 Task: Create a sub task System Test and UAT for the task  Create a new online platform for online home repair tutorials in the project ConceptTech , assign it to team member softage.2@softage.net and update the status of the sub task to  Completed , set the priority of the sub task to High
Action: Mouse moved to (248, 253)
Screenshot: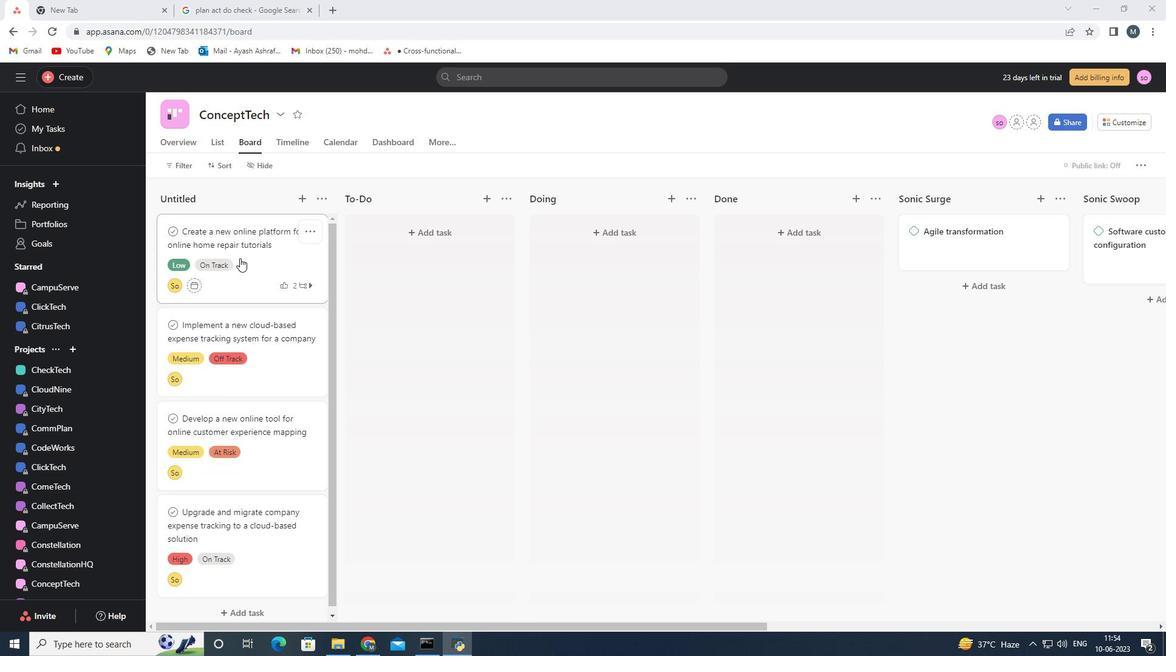 
Action: Mouse pressed left at (248, 253)
Screenshot: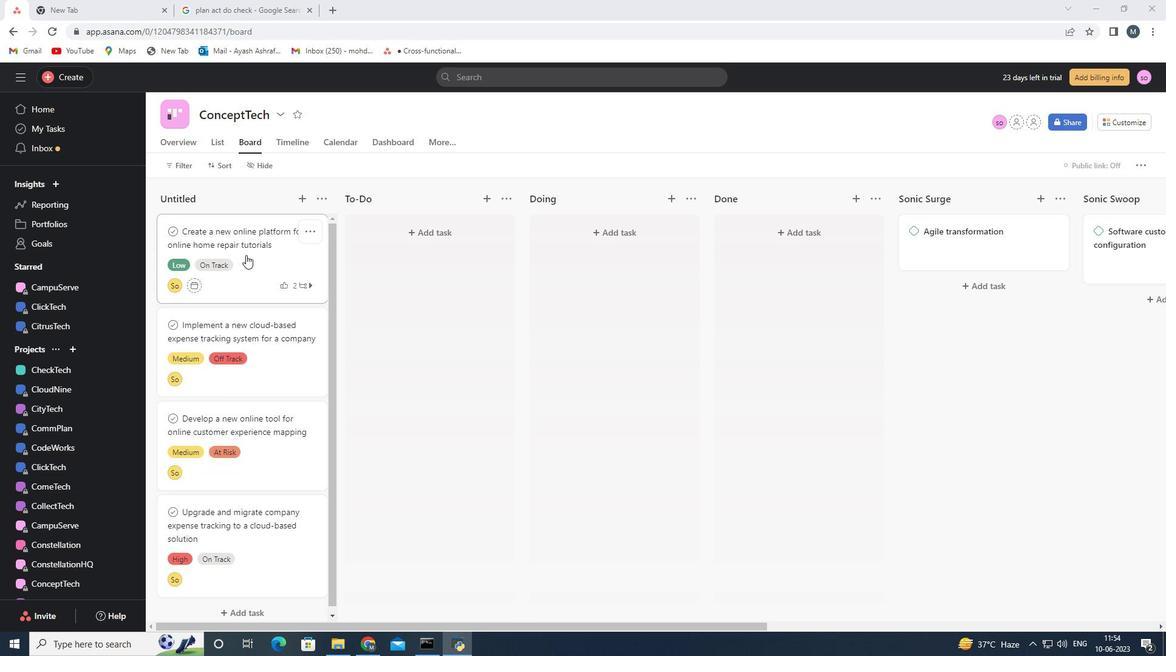 
Action: Mouse moved to (863, 447)
Screenshot: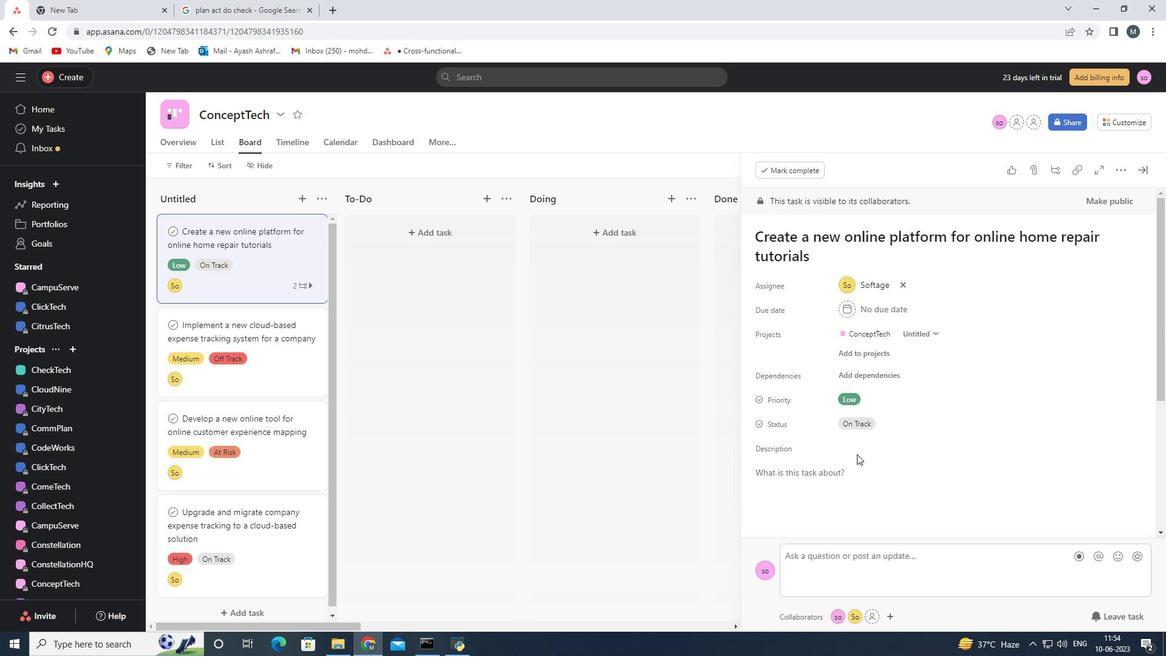 
Action: Mouse scrolled (863, 446) with delta (0, 0)
Screenshot: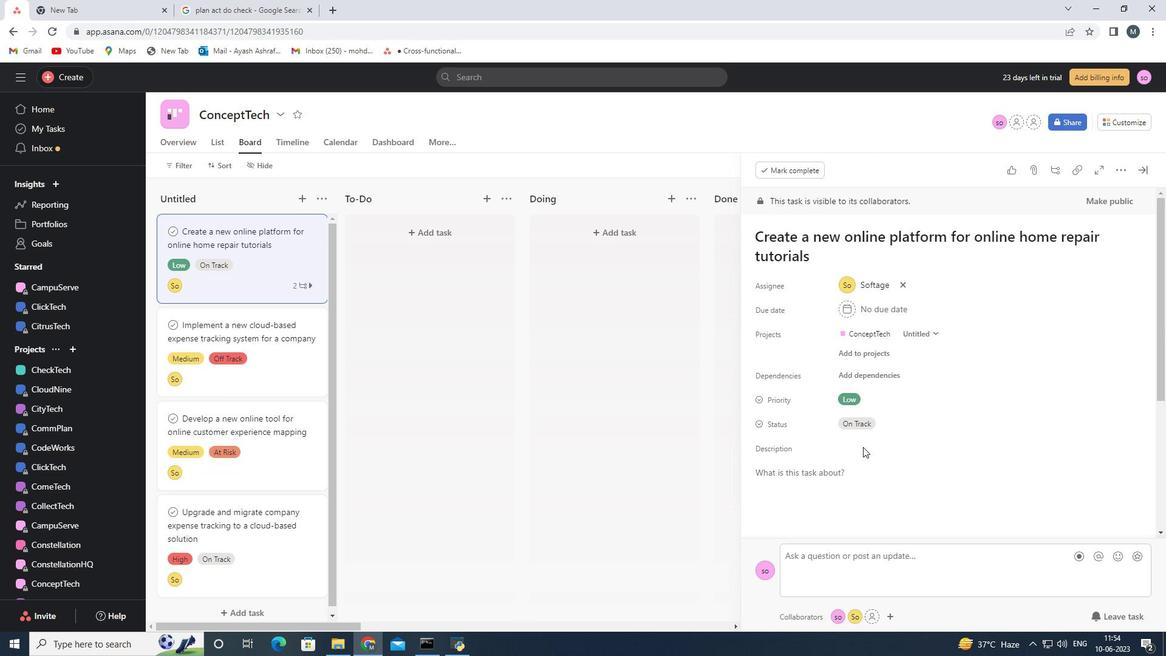 
Action: Mouse moved to (858, 412)
Screenshot: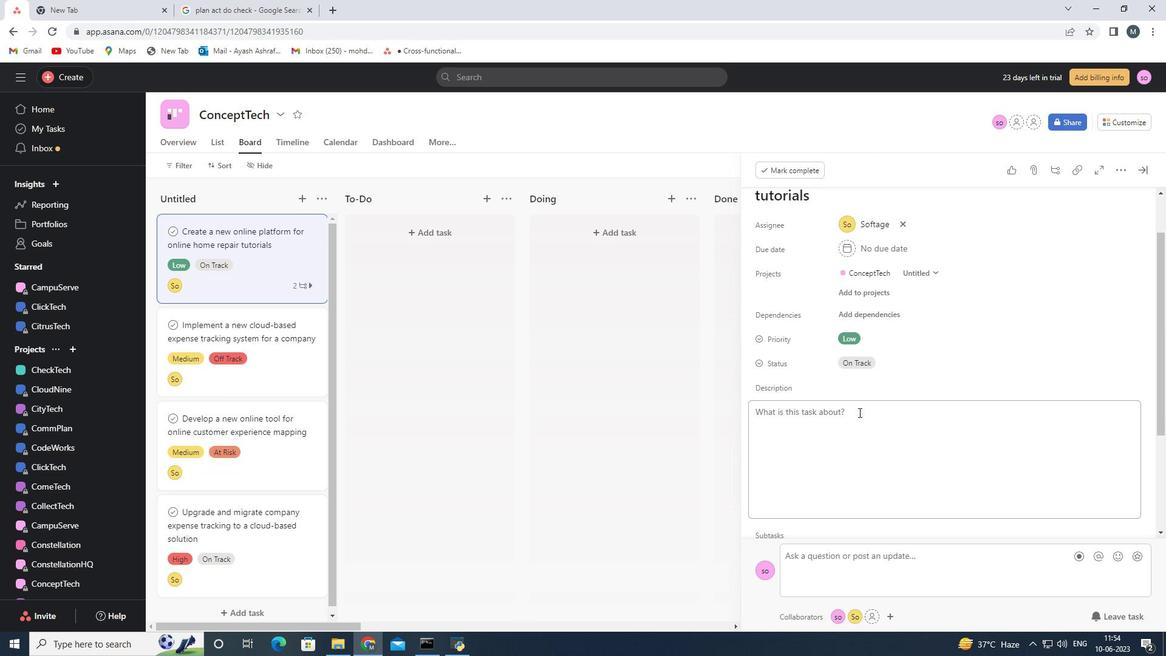
Action: Mouse scrolled (858, 412) with delta (0, 0)
Screenshot: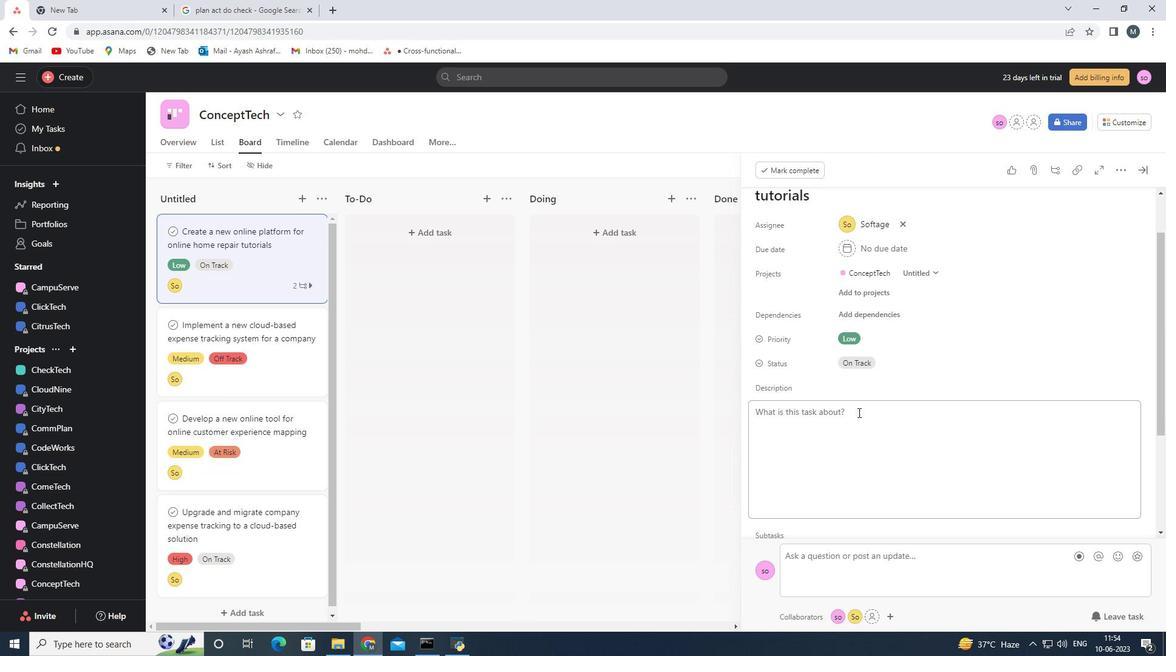 
Action: Mouse moved to (856, 412)
Screenshot: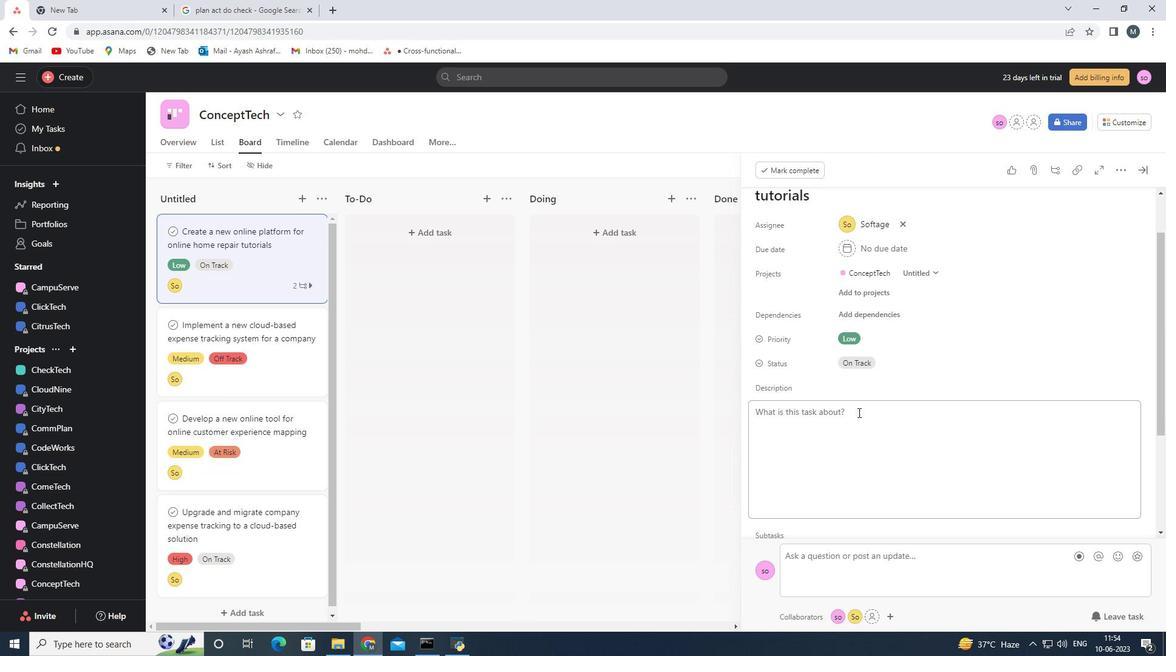 
Action: Mouse scrolled (856, 412) with delta (0, 0)
Screenshot: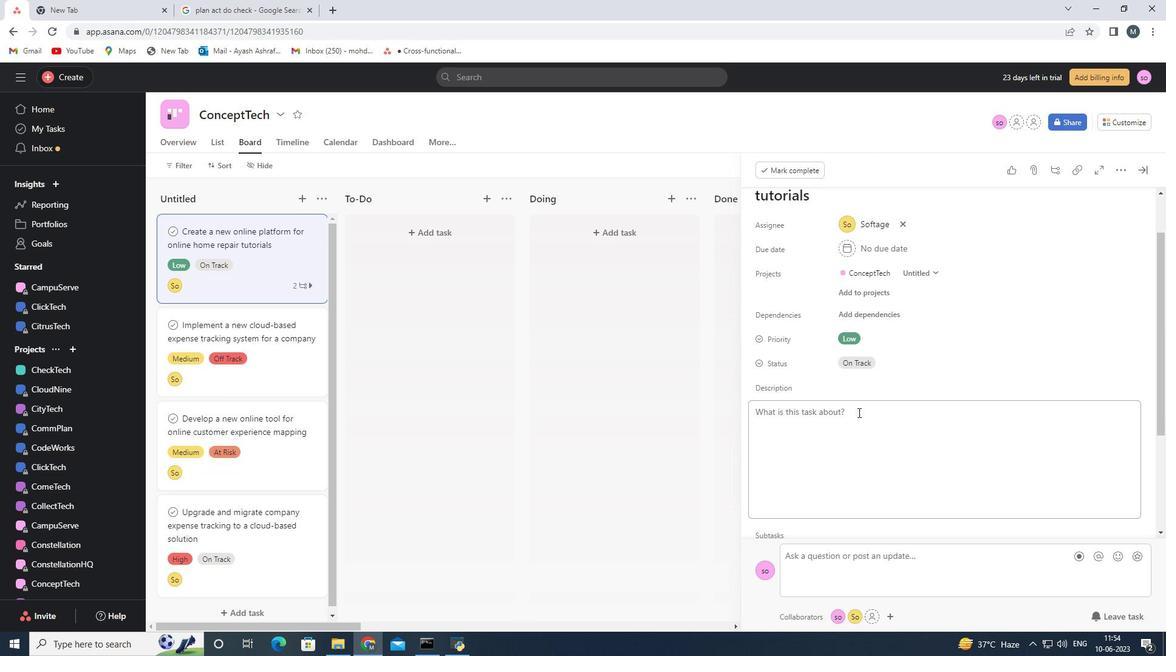 
Action: Mouse moved to (855, 412)
Screenshot: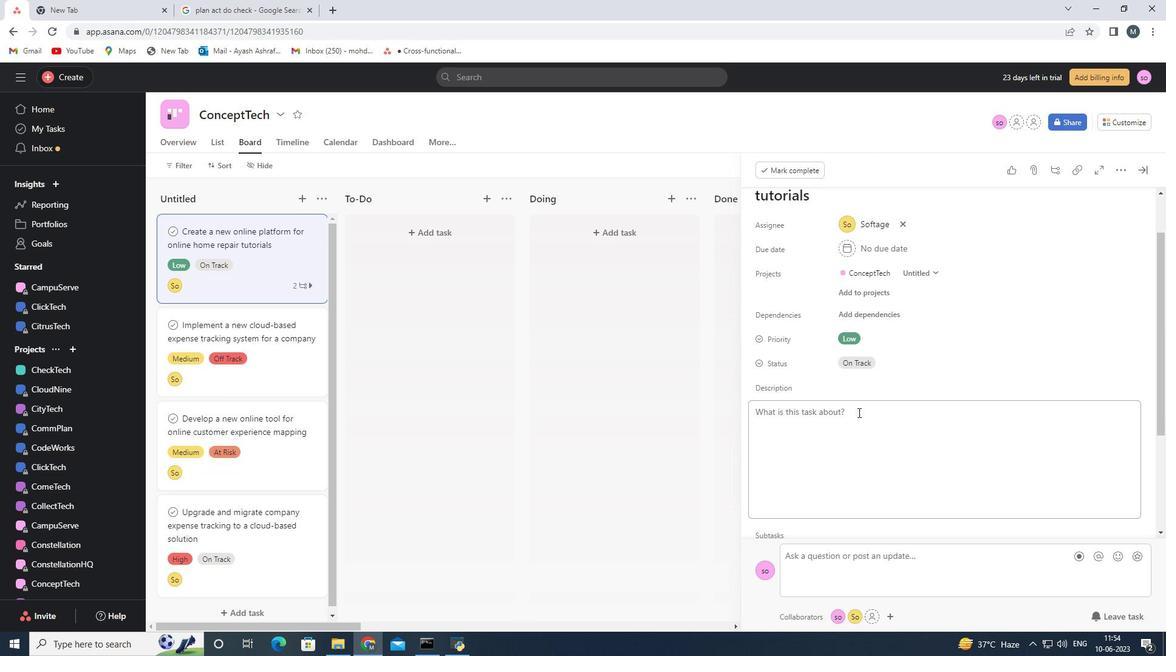 
Action: Mouse scrolled (855, 412) with delta (0, 0)
Screenshot: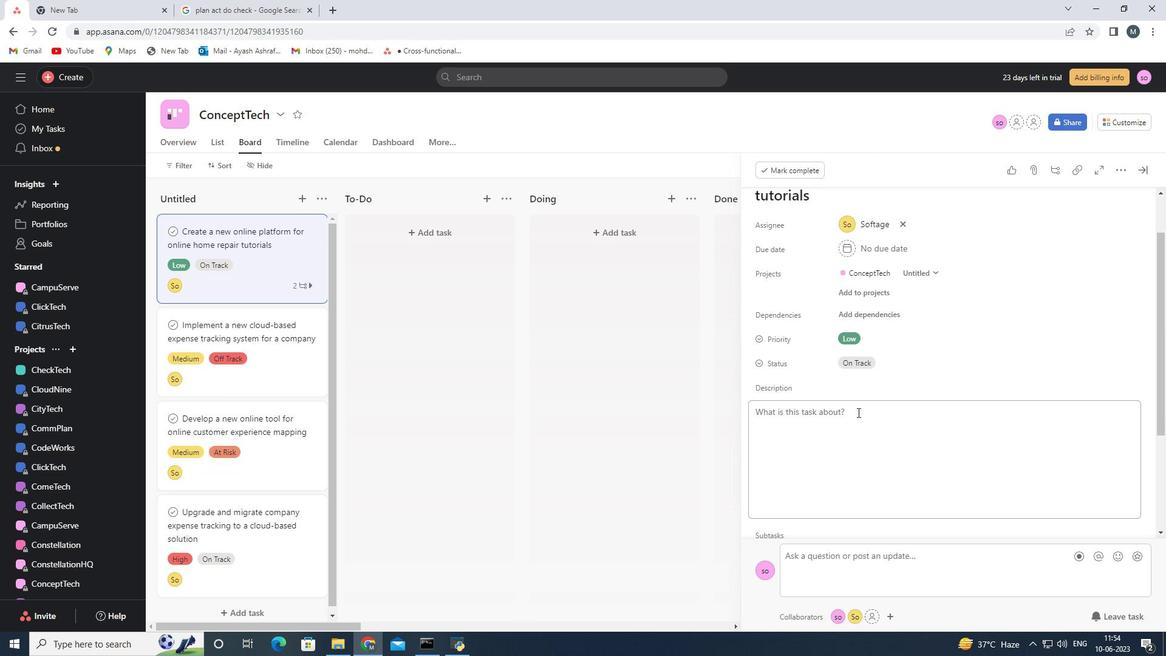 
Action: Mouse moved to (777, 445)
Screenshot: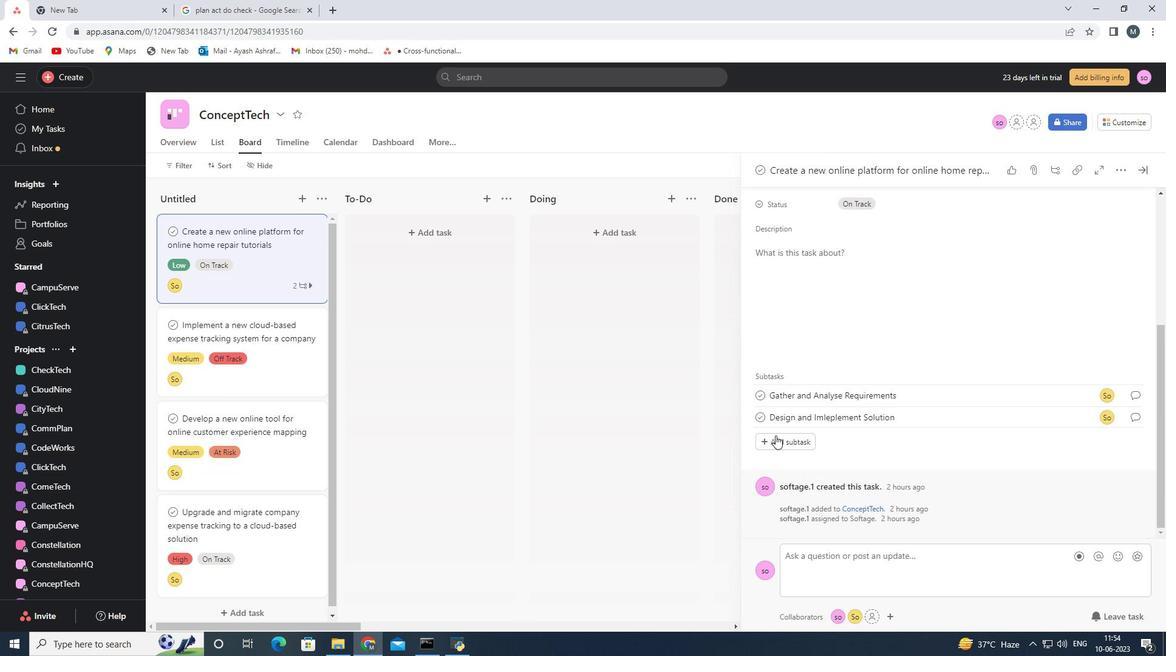 
Action: Mouse pressed left at (777, 445)
Screenshot: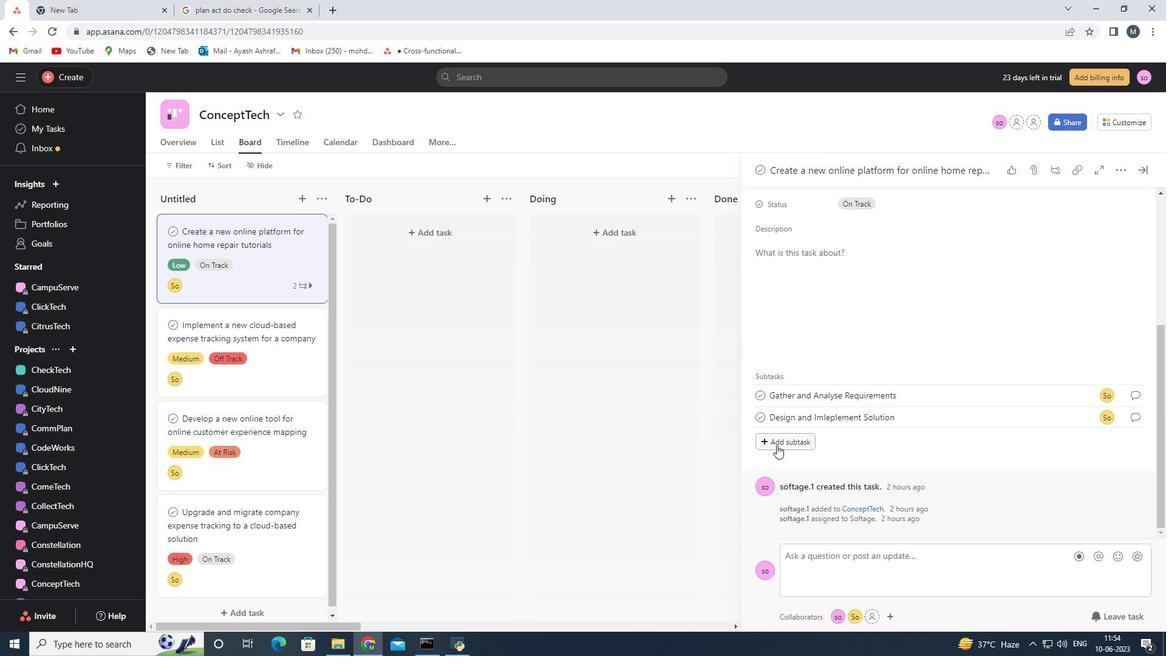 
Action: Mouse moved to (796, 416)
Screenshot: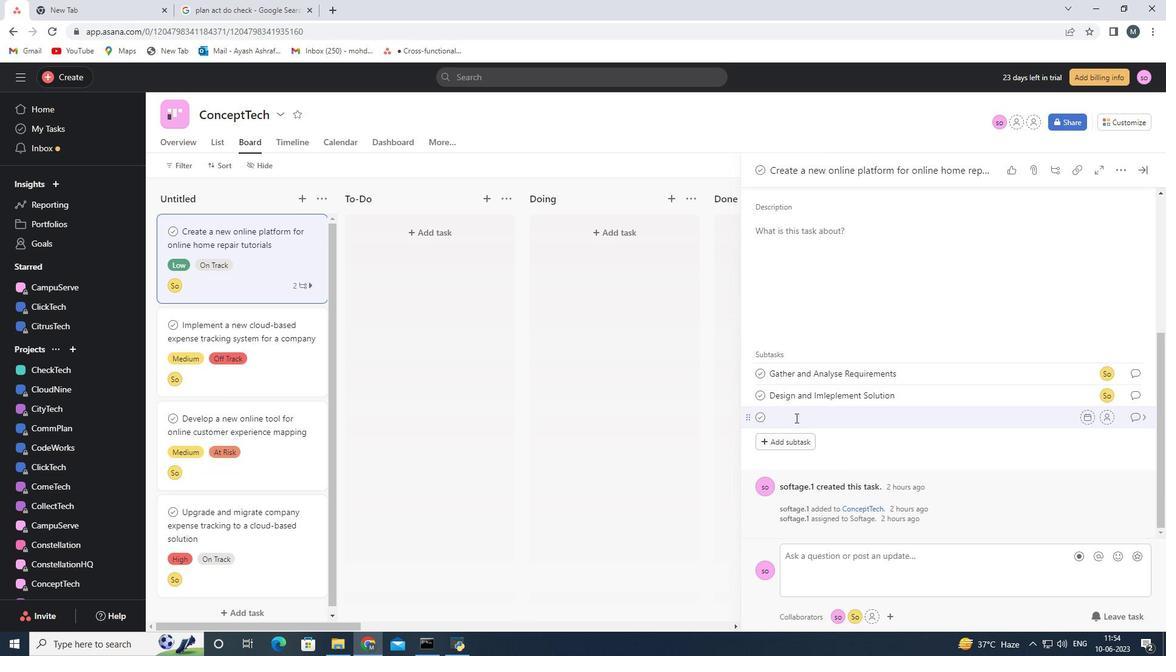 
Action: Mouse pressed left at (796, 416)
Screenshot: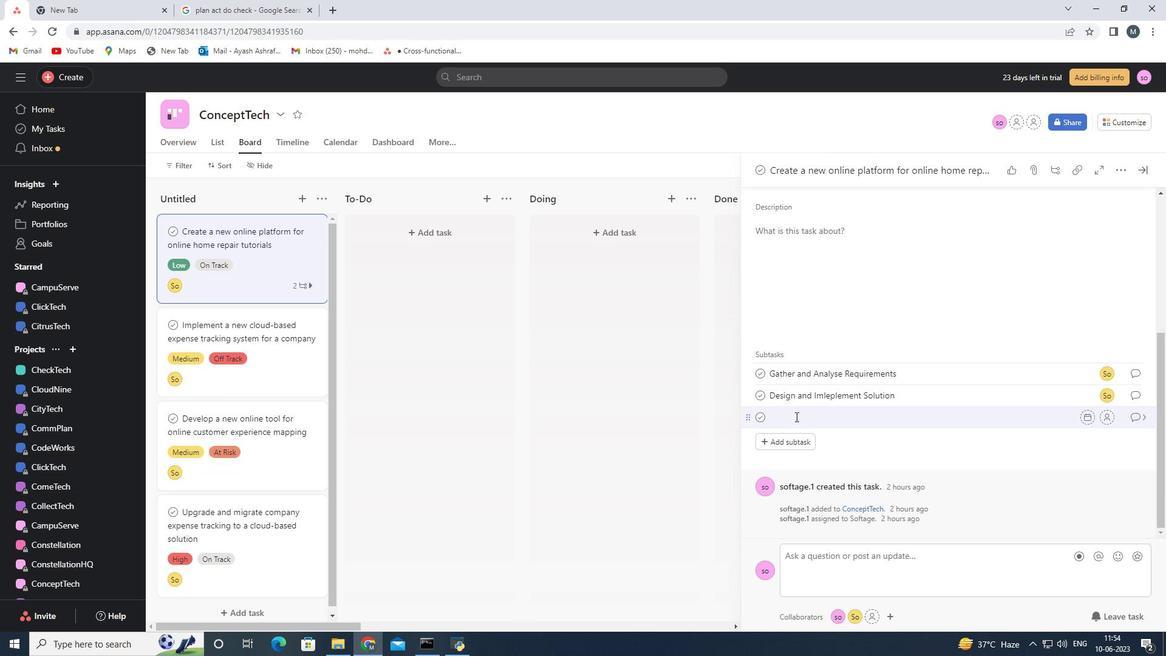 
Action: Key pressed <Key.shift>Test<Key.space>
Screenshot: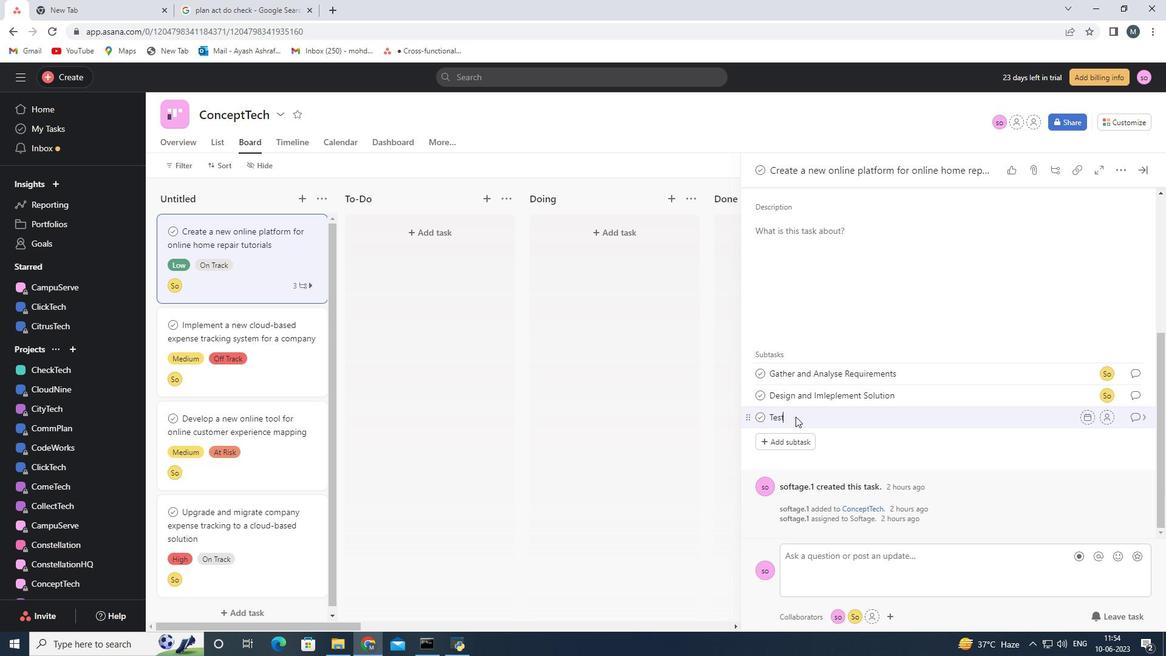 
Action: Mouse moved to (796, 416)
Screenshot: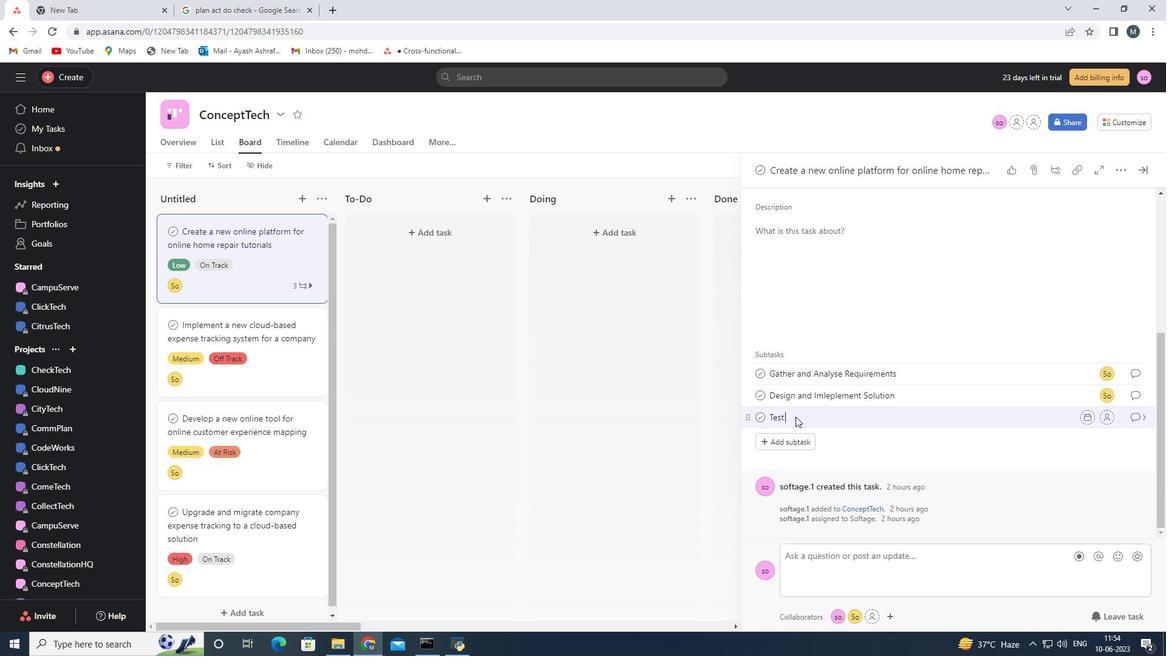 
Action: Key pressed and<Key.space><Key.shift>UAt<Key.backspace><Key.shift><Key.shift><Key.shift><Key.shift><Key.shift><Key.shift><Key.shift><Key.shift><Key.shift><Key.shift><Key.shift><Key.shift><Key.shift><Key.shift><Key.shift><Key.shift><Key.shift><Key.shift><Key.shift>T<Key.space>
Screenshot: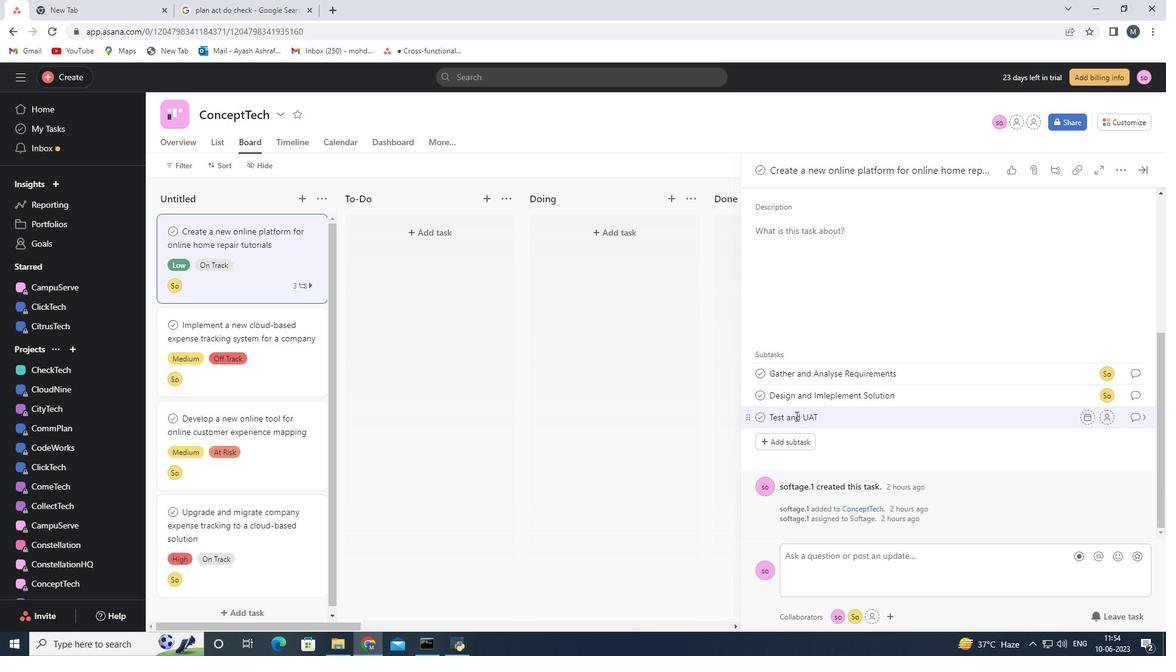 
Action: Mouse moved to (1109, 418)
Screenshot: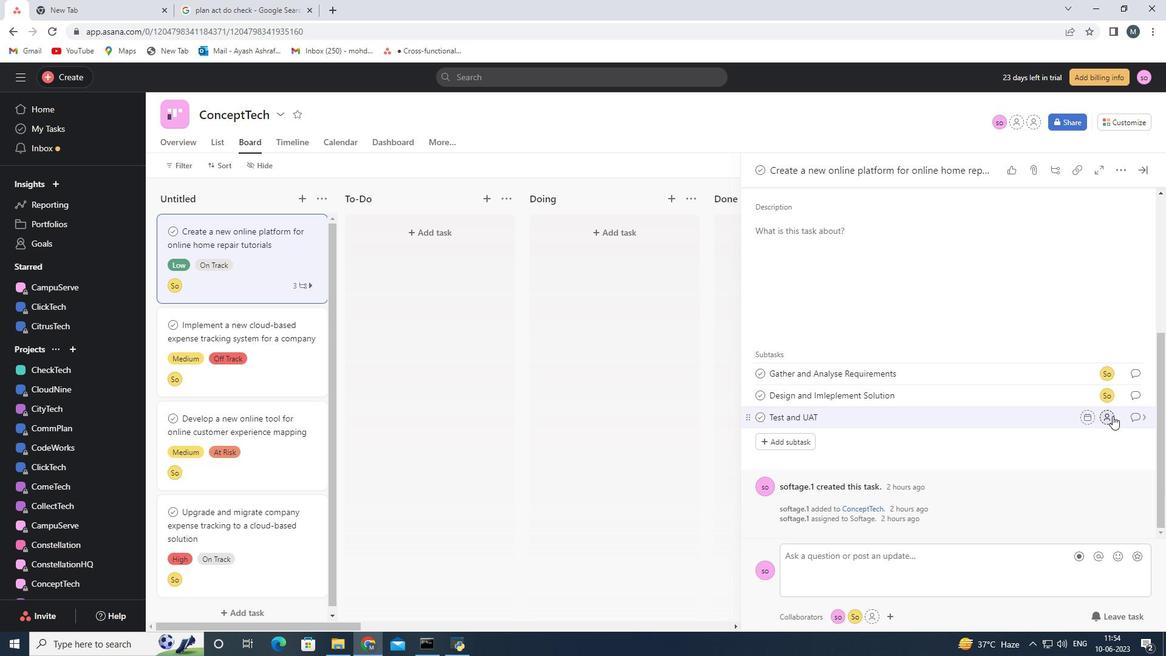 
Action: Mouse pressed left at (1109, 418)
Screenshot: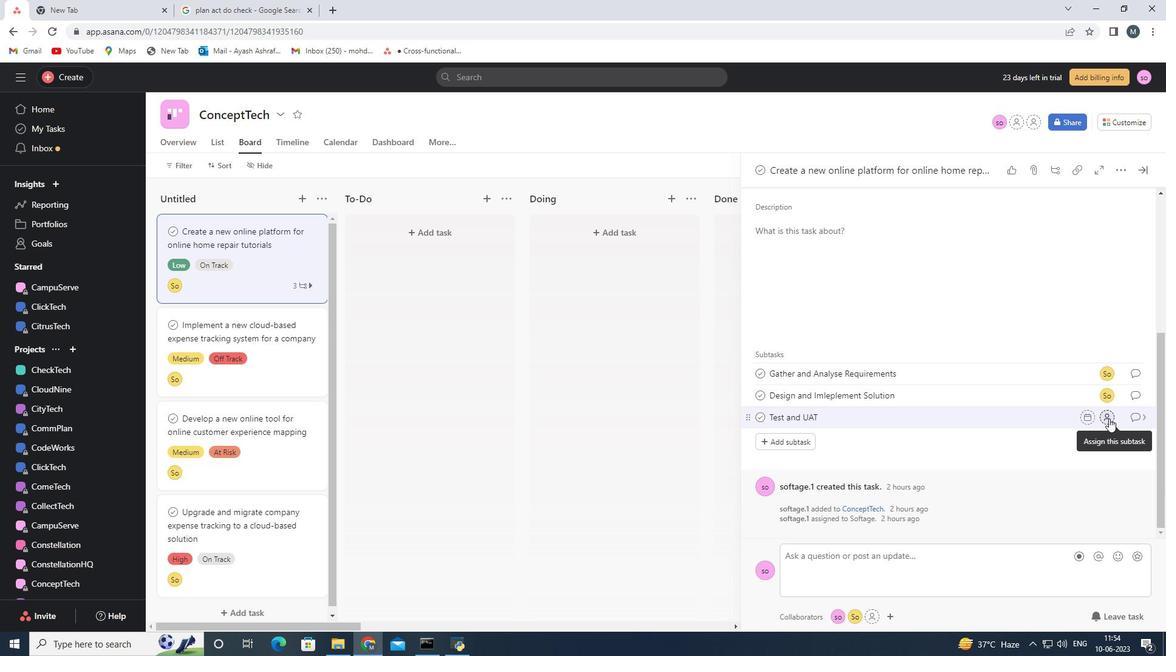 
Action: Mouse moved to (932, 462)
Screenshot: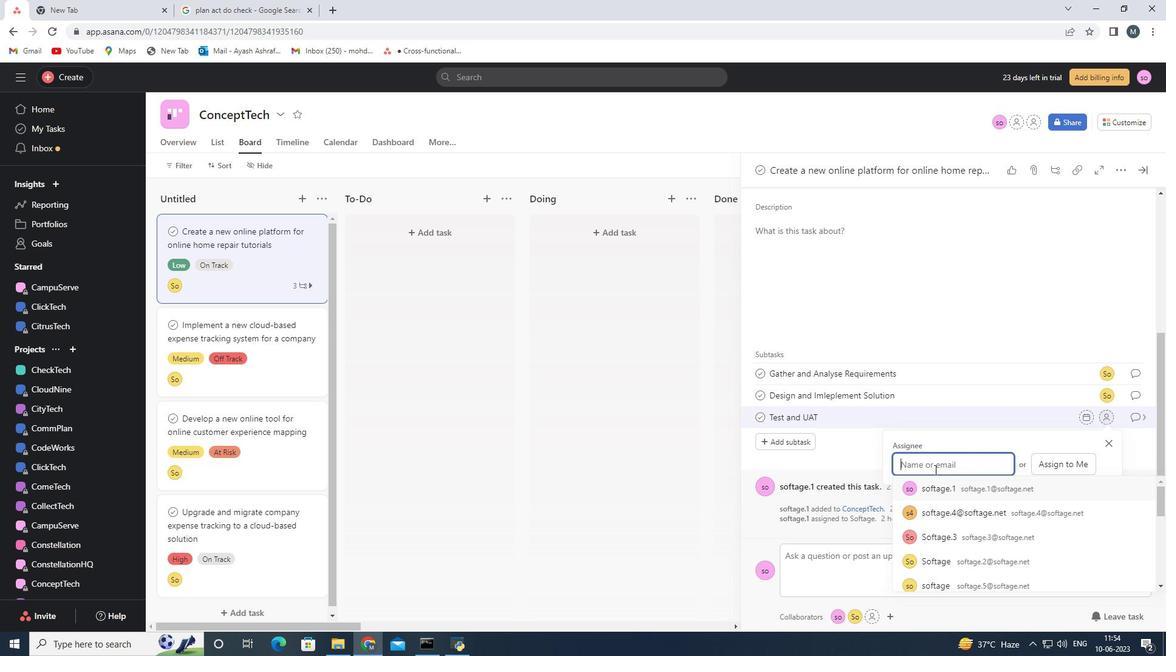 
Action: Mouse pressed left at (932, 462)
Screenshot: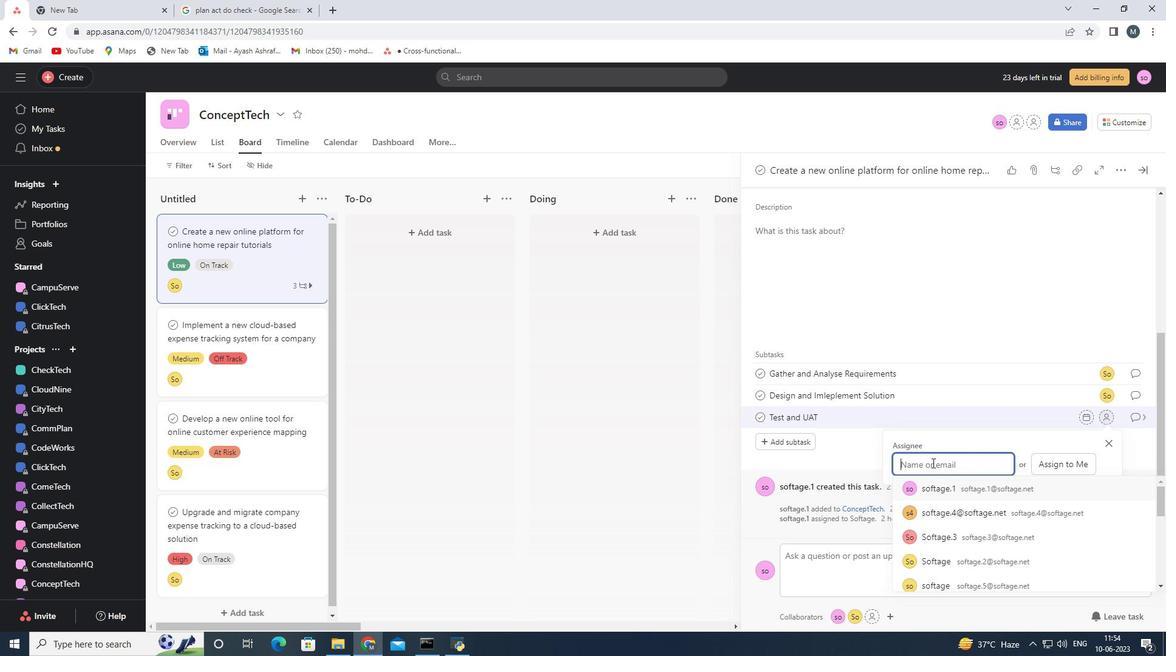 
Action: Key pressed softage.2<Key.shift><Key.shift><Key.shift><Key.shift><Key.shift><Key.shift><Key.shift><Key.shift><Key.shift><Key.shift><Key.shift><Key.shift><Key.shift><Key.shift><Key.shift><Key.shift><Key.shift><Key.shift><Key.shift>@softage
Screenshot: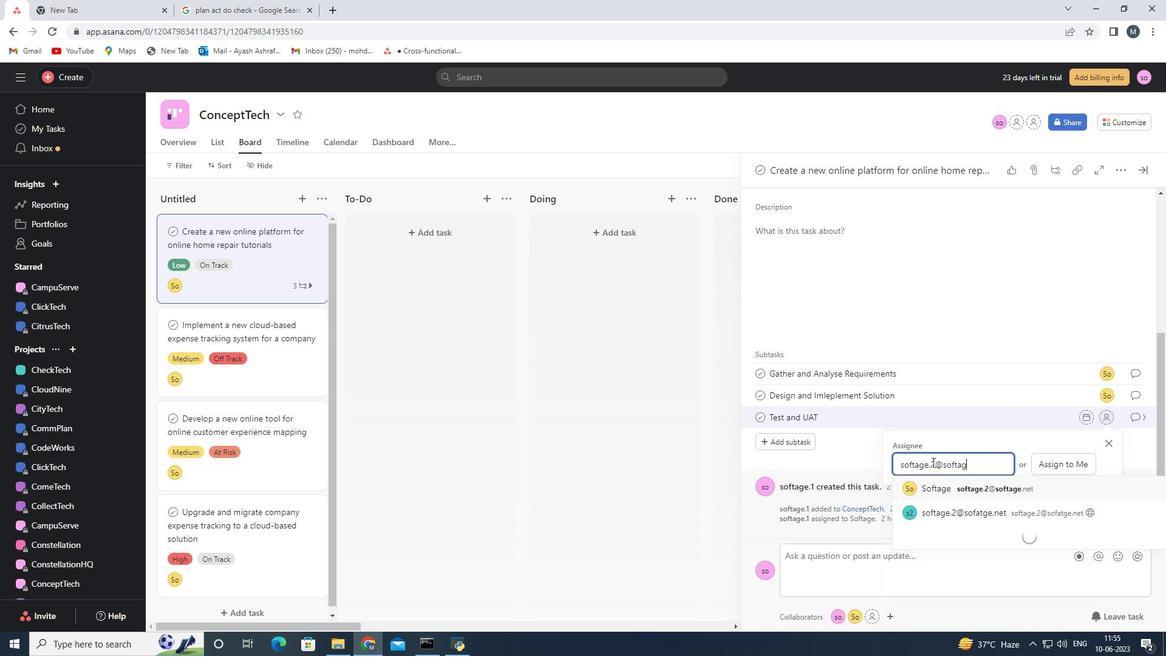 
Action: Mouse moved to (960, 492)
Screenshot: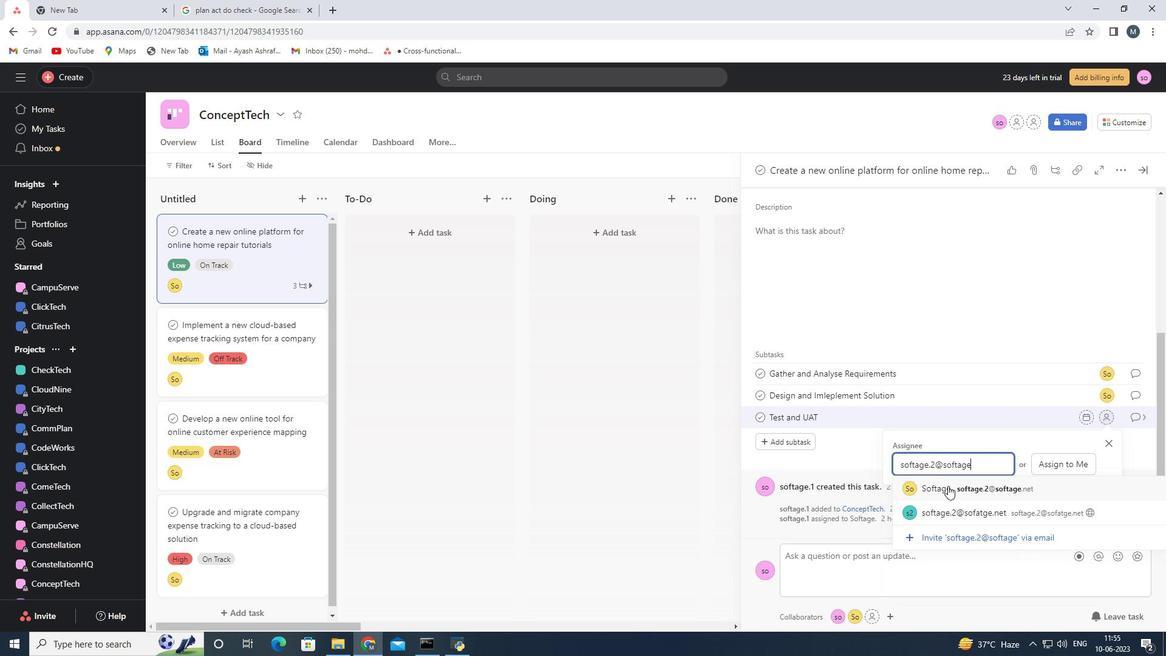 
Action: Mouse pressed left at (960, 492)
Screenshot: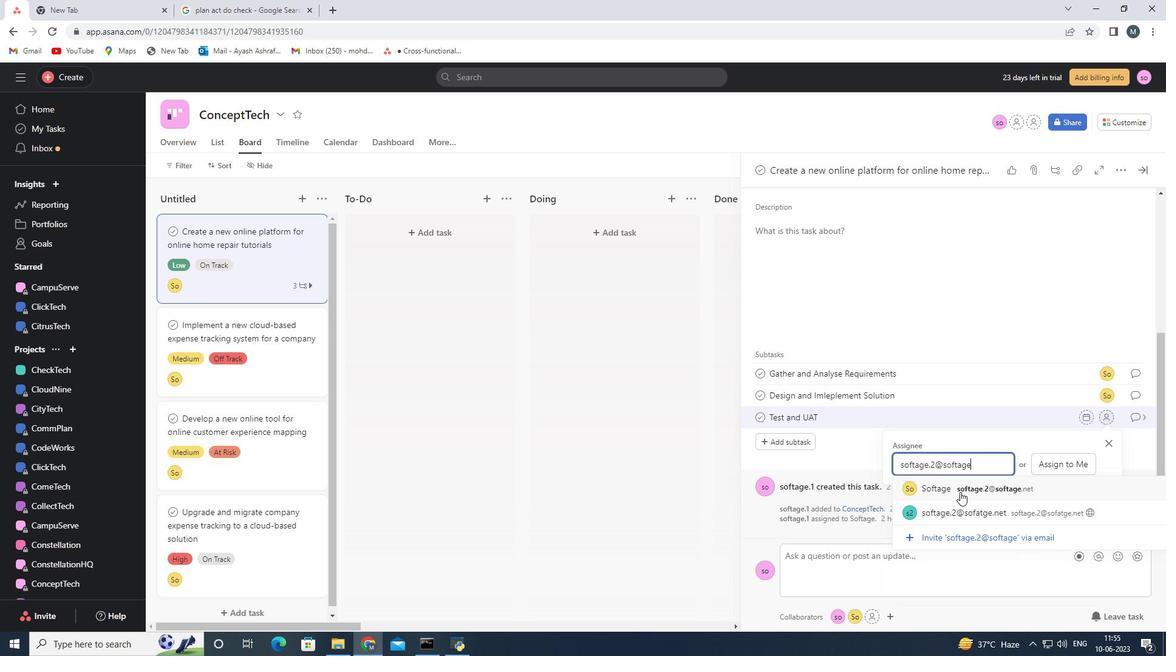 
Action: Mouse moved to (1132, 419)
Screenshot: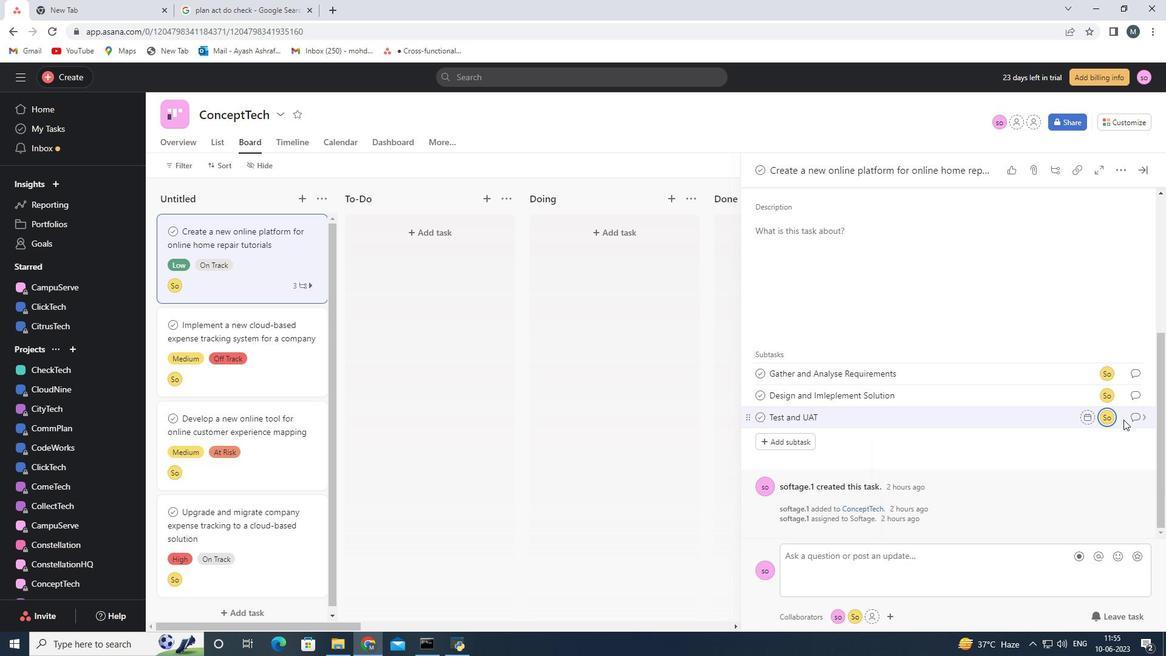 
Action: Mouse pressed left at (1132, 419)
Screenshot: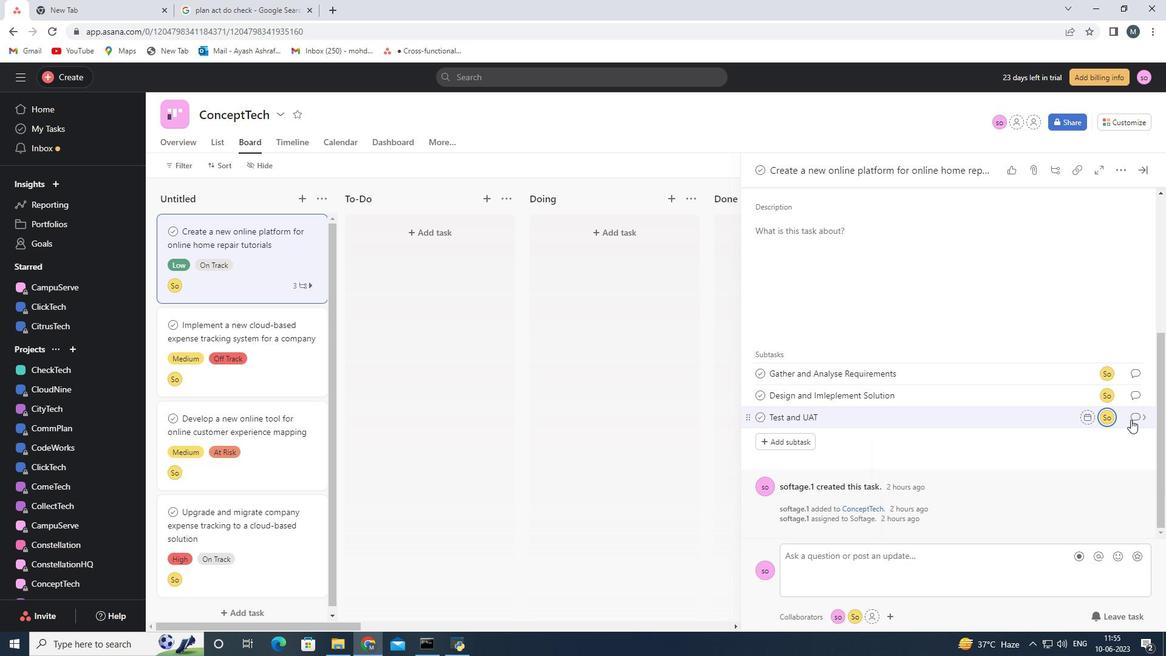
Action: Mouse moved to (787, 365)
Screenshot: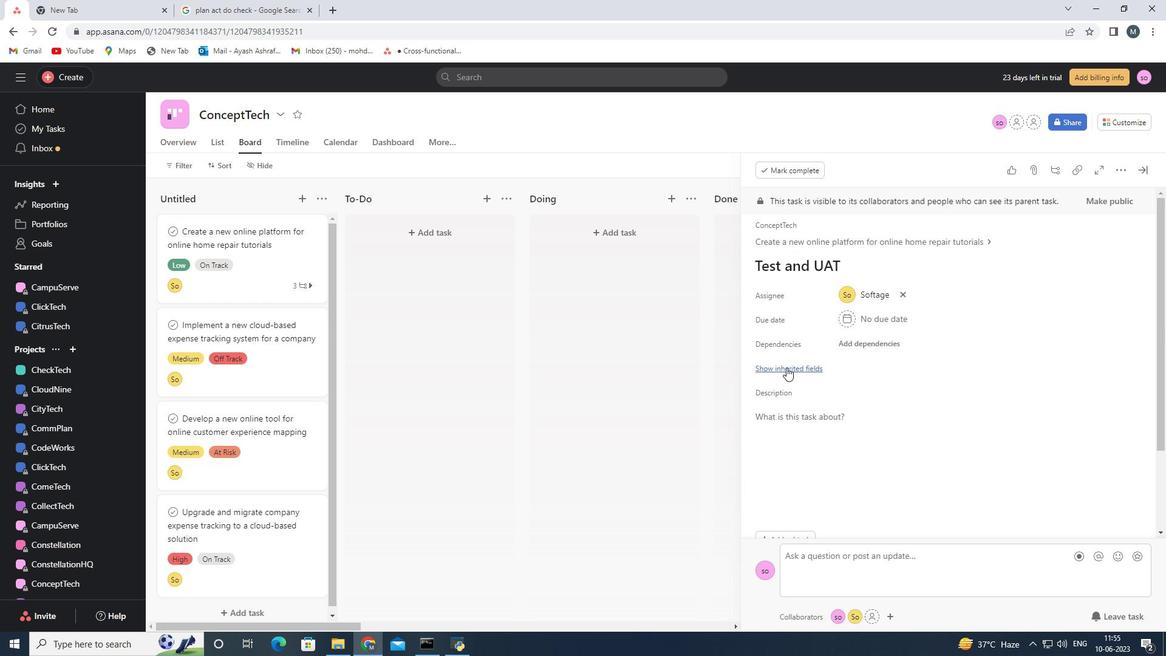 
Action: Mouse pressed left at (787, 365)
Screenshot: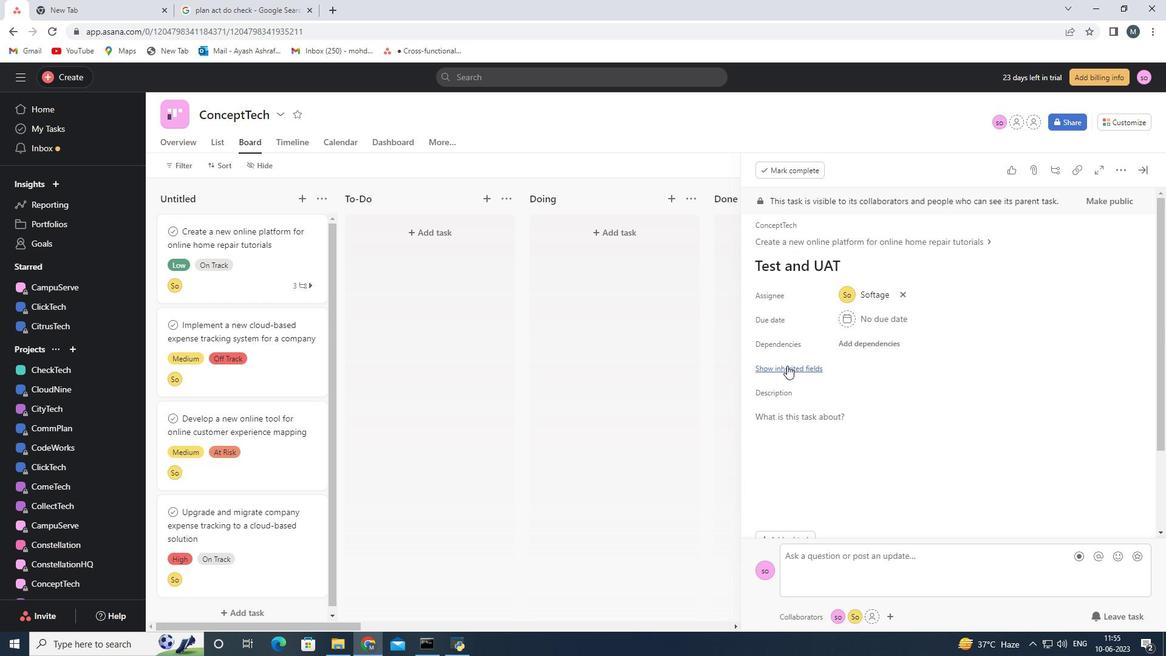 
Action: Mouse moved to (845, 395)
Screenshot: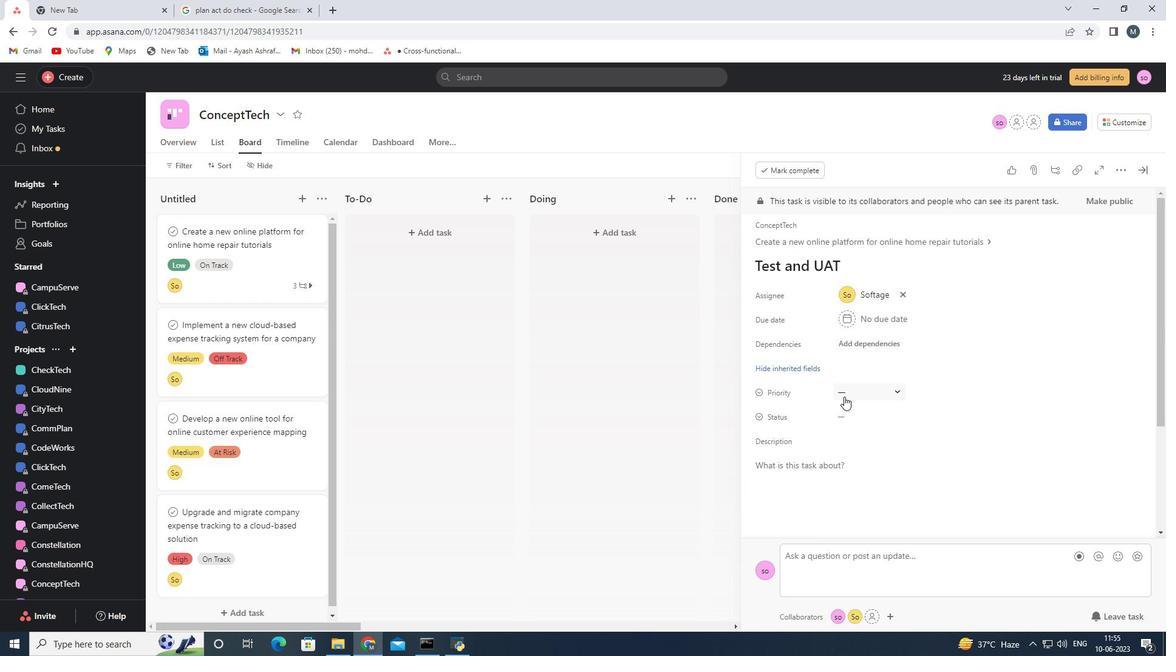 
Action: Mouse pressed left at (845, 395)
Screenshot: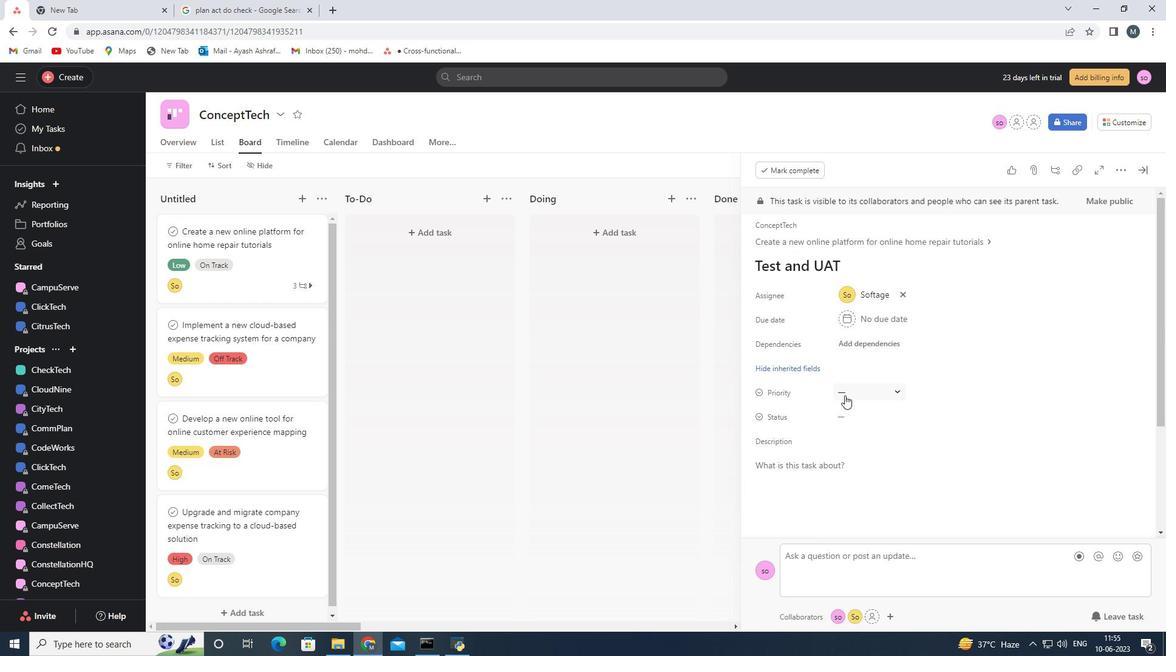 
Action: Mouse moved to (878, 432)
Screenshot: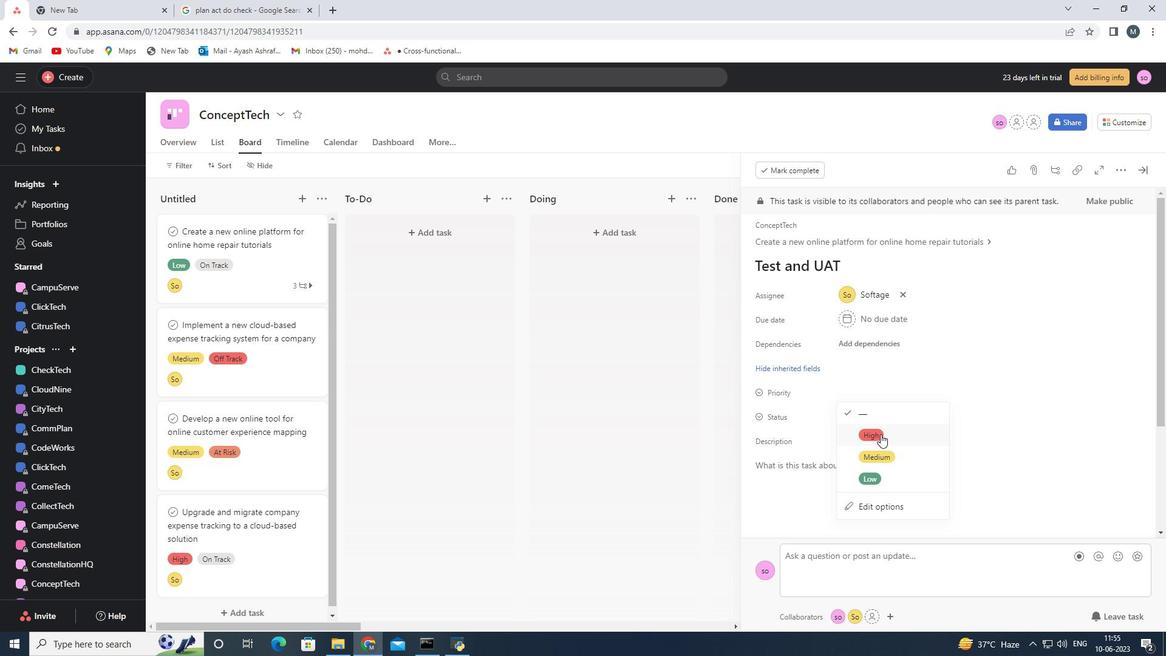 
Action: Mouse pressed left at (878, 432)
Screenshot: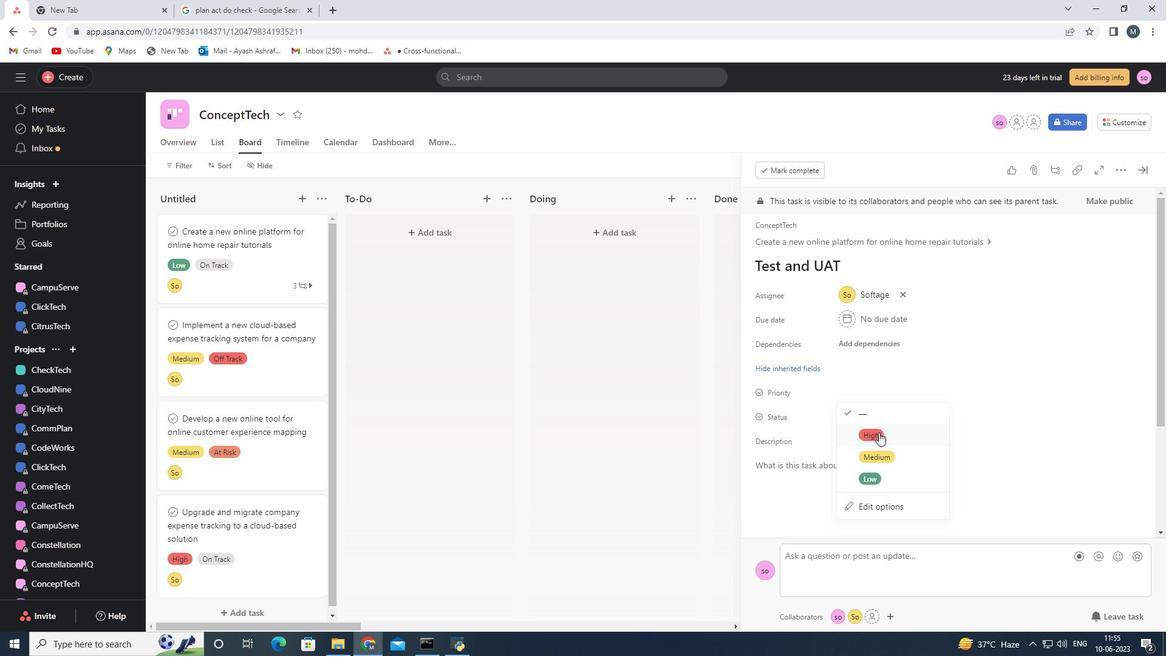 
Action: Mouse moved to (841, 419)
Screenshot: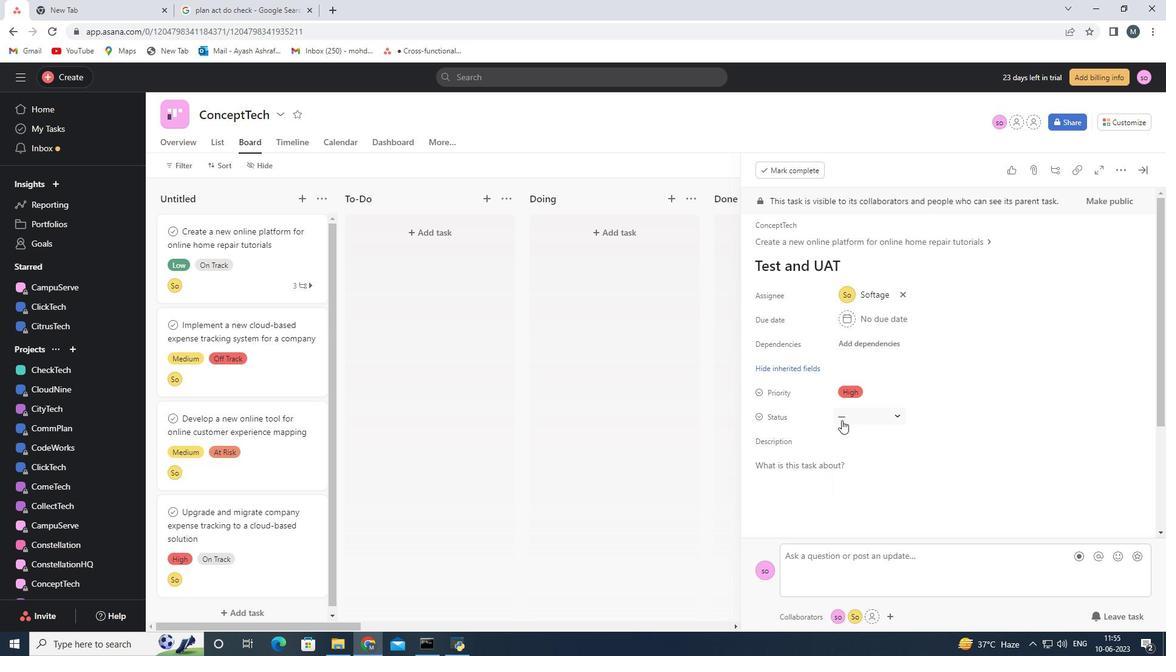 
Action: Mouse pressed left at (841, 419)
Screenshot: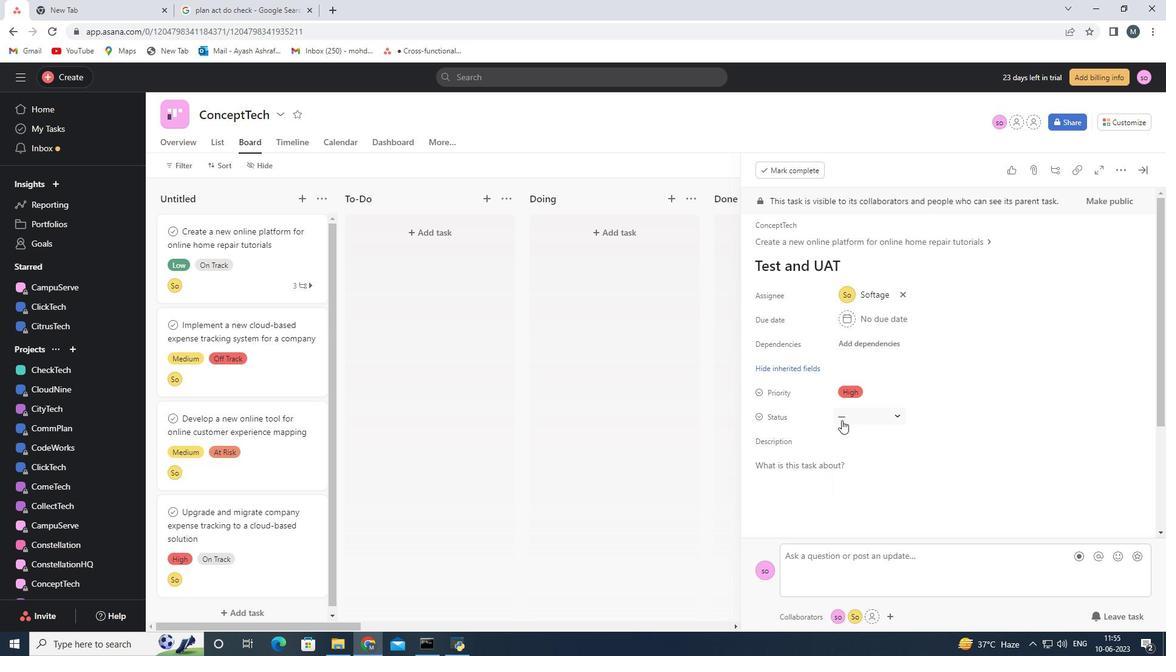 
Action: Mouse moved to (875, 526)
Screenshot: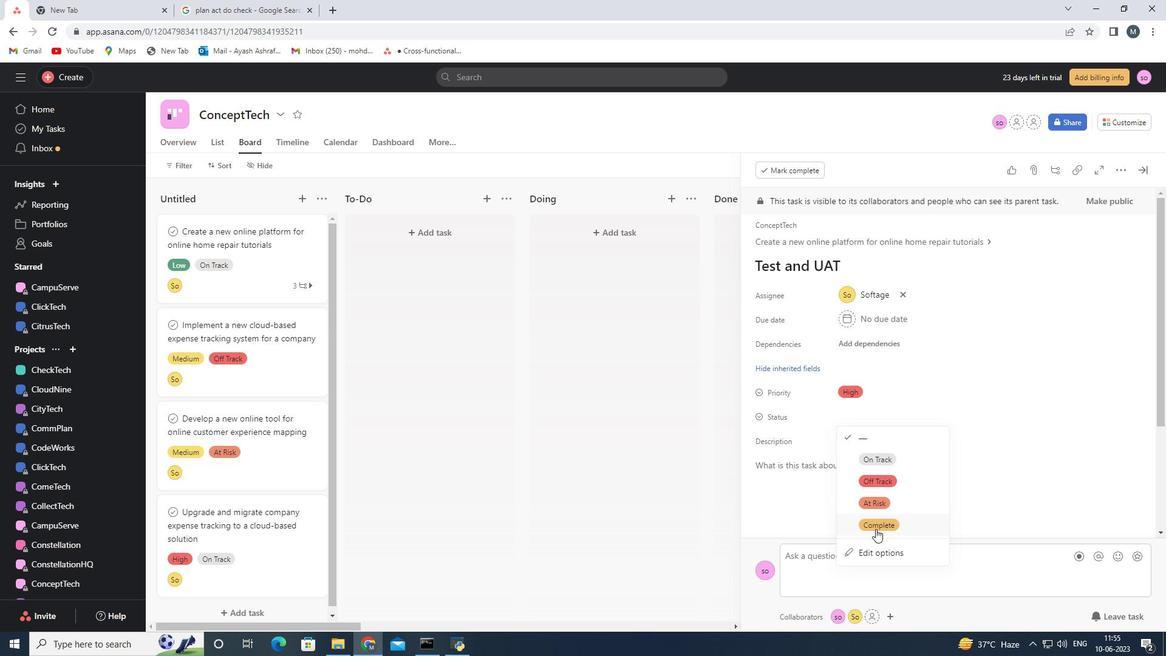
Action: Mouse pressed left at (875, 526)
Screenshot: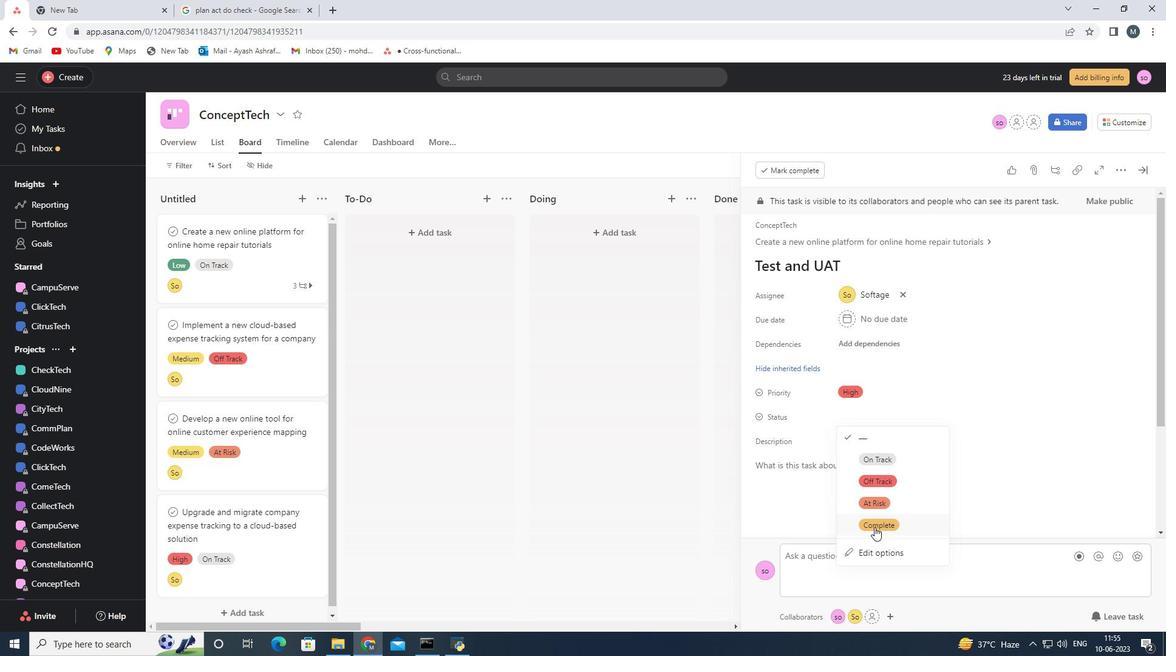
Action: Mouse moved to (1146, 173)
Screenshot: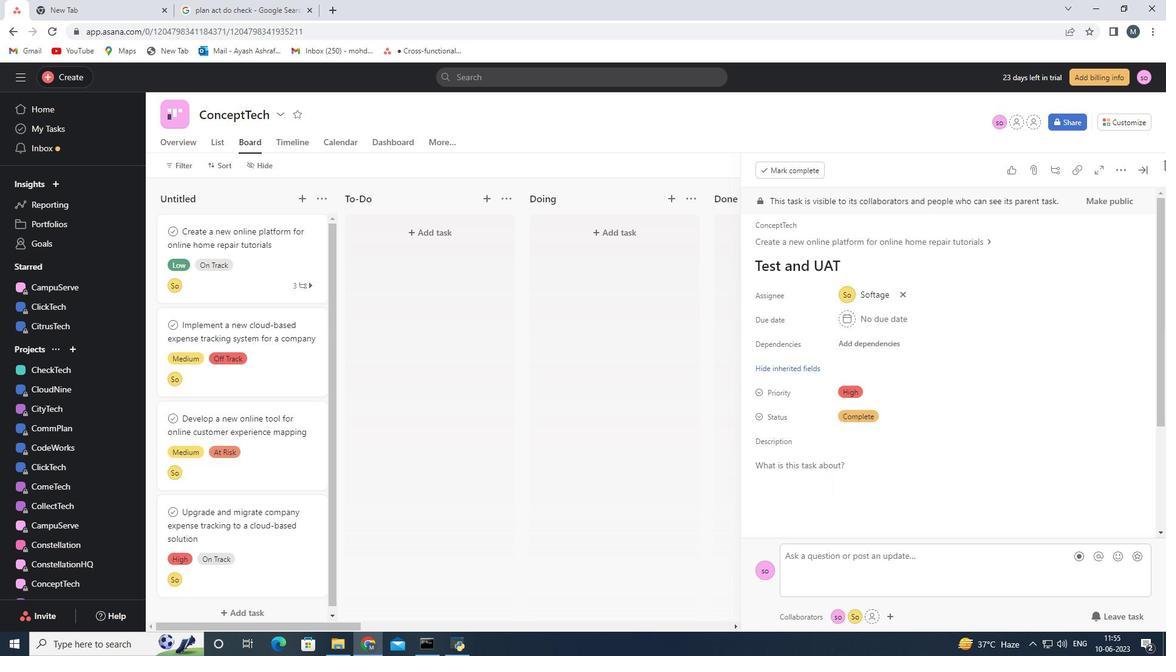 
Action: Mouse pressed left at (1146, 173)
Screenshot: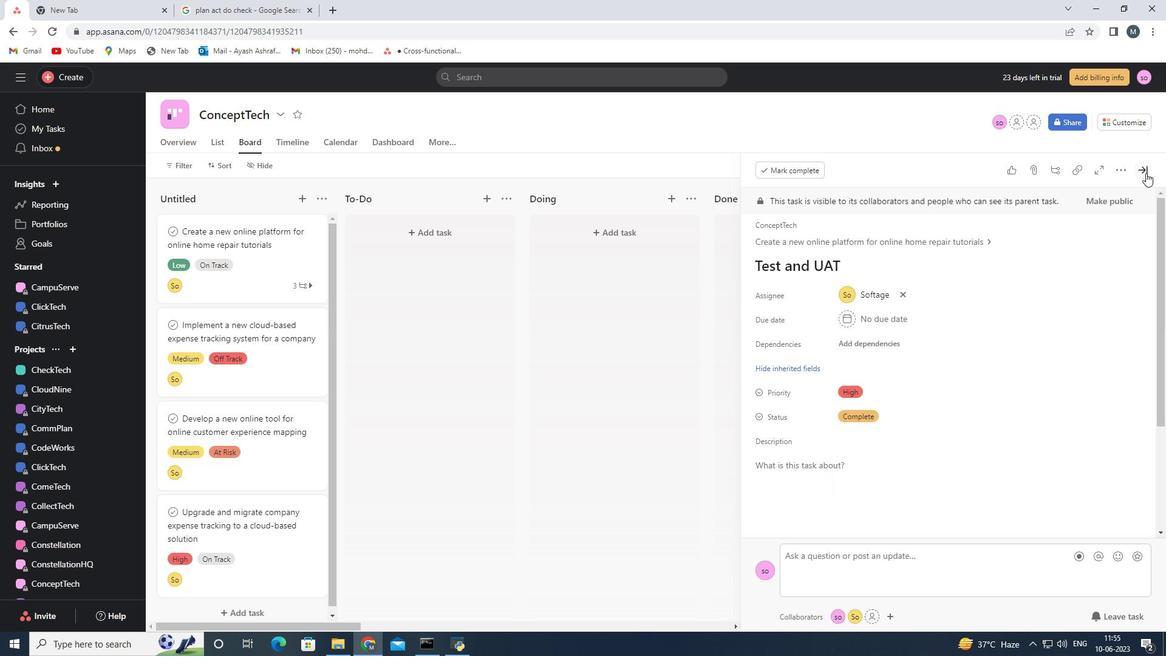 
Action: Mouse moved to (764, 337)
Screenshot: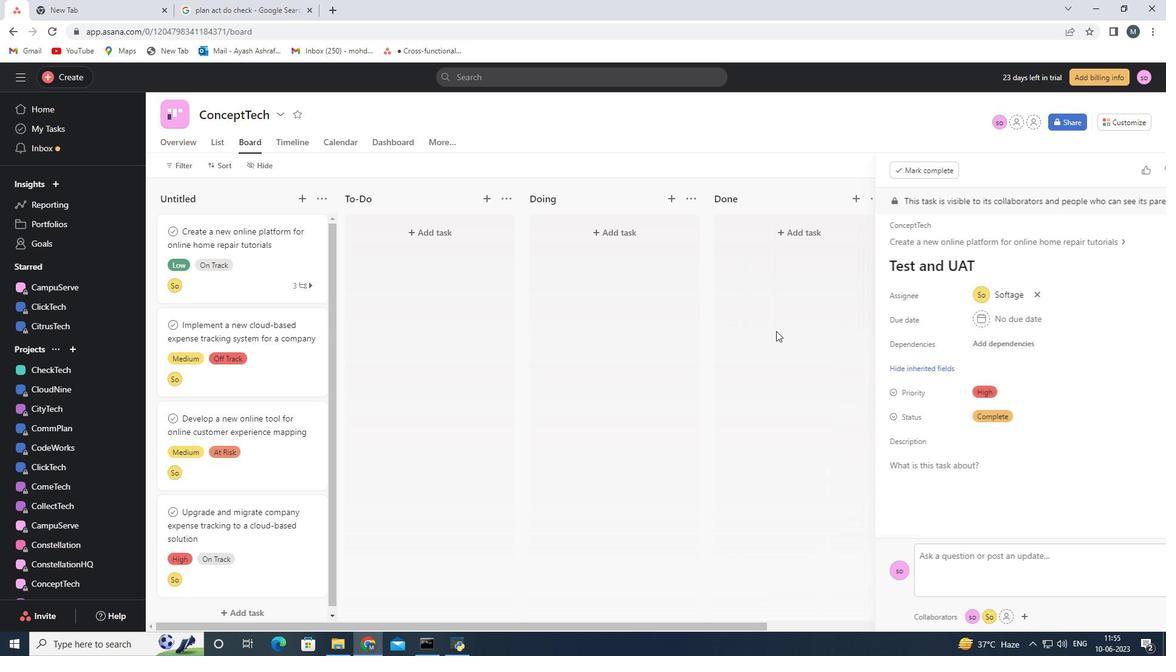 
